Task: Check the percentage active listings of fence in the last 5 years.
Action: Mouse moved to (844, 195)
Screenshot: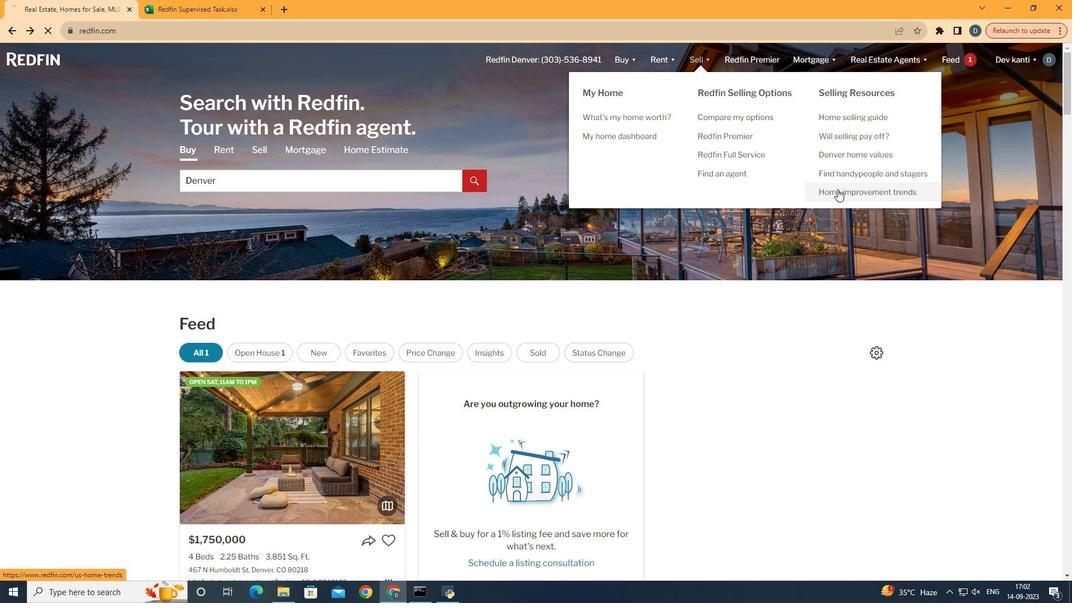 
Action: Mouse pressed left at (844, 195)
Screenshot: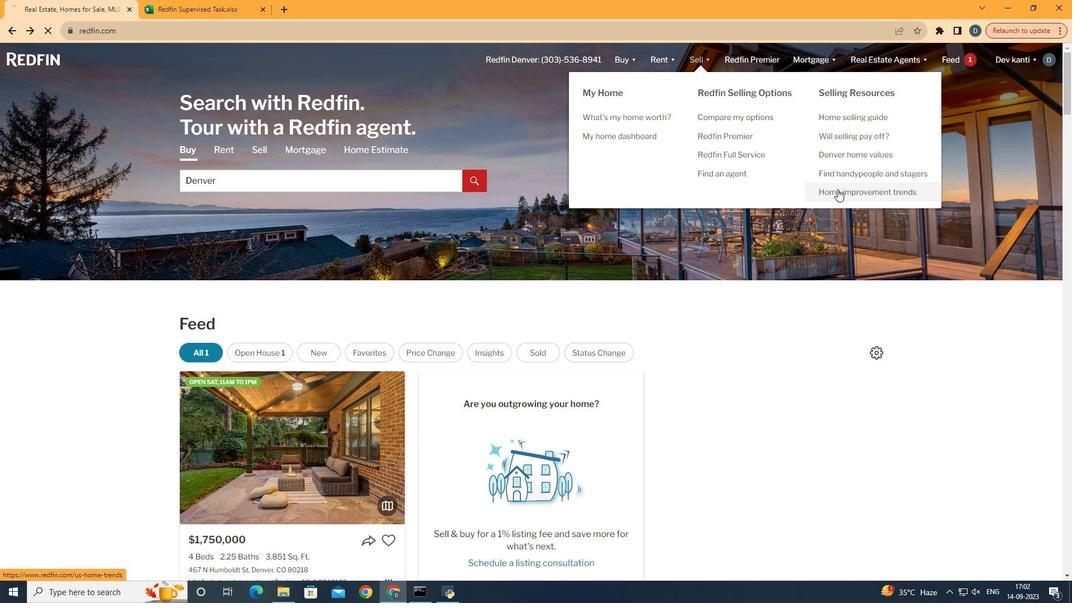 
Action: Mouse moved to (277, 216)
Screenshot: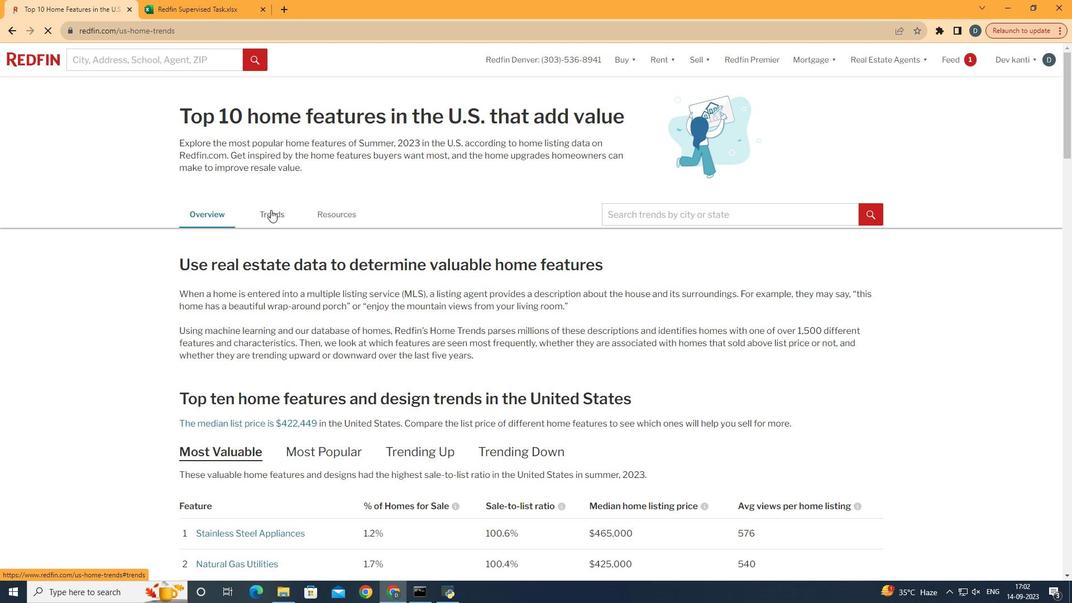 
Action: Mouse pressed left at (277, 216)
Screenshot: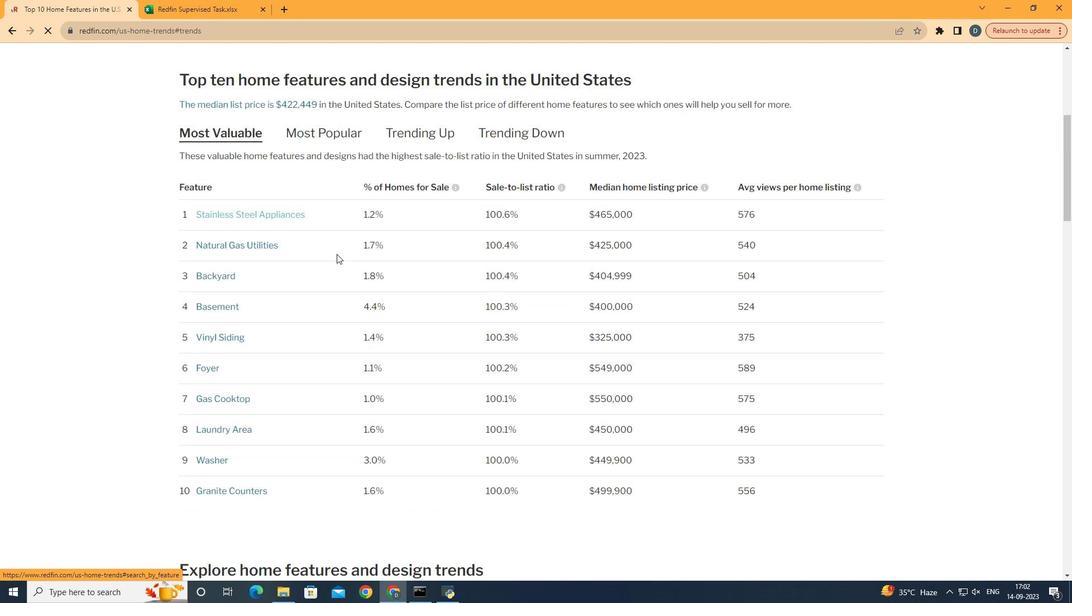 
Action: Mouse moved to (354, 287)
Screenshot: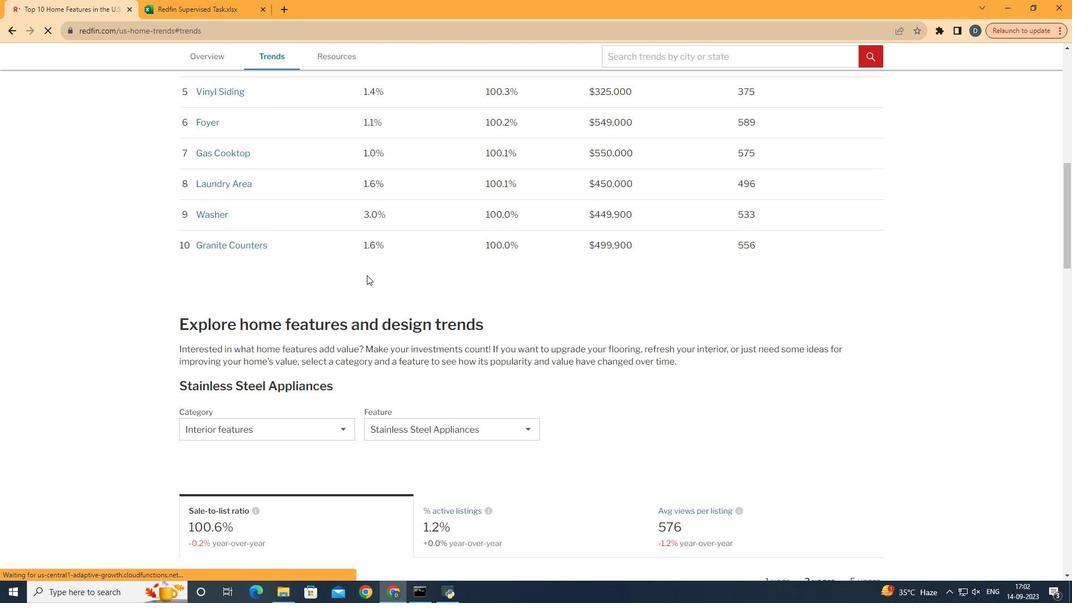 
Action: Mouse scrolled (354, 286) with delta (0, 0)
Screenshot: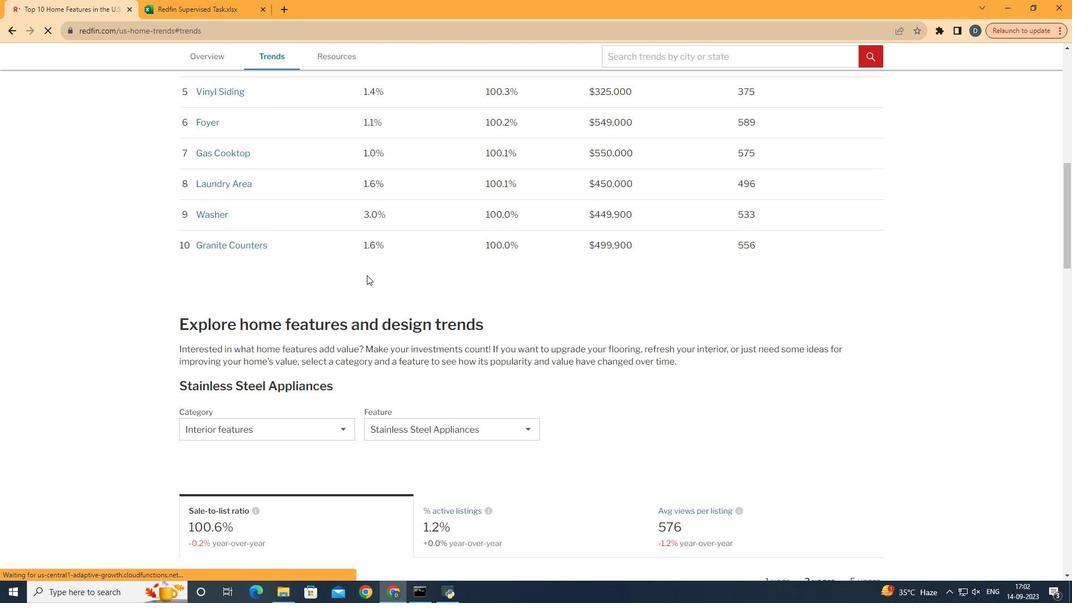 
Action: Mouse moved to (356, 287)
Screenshot: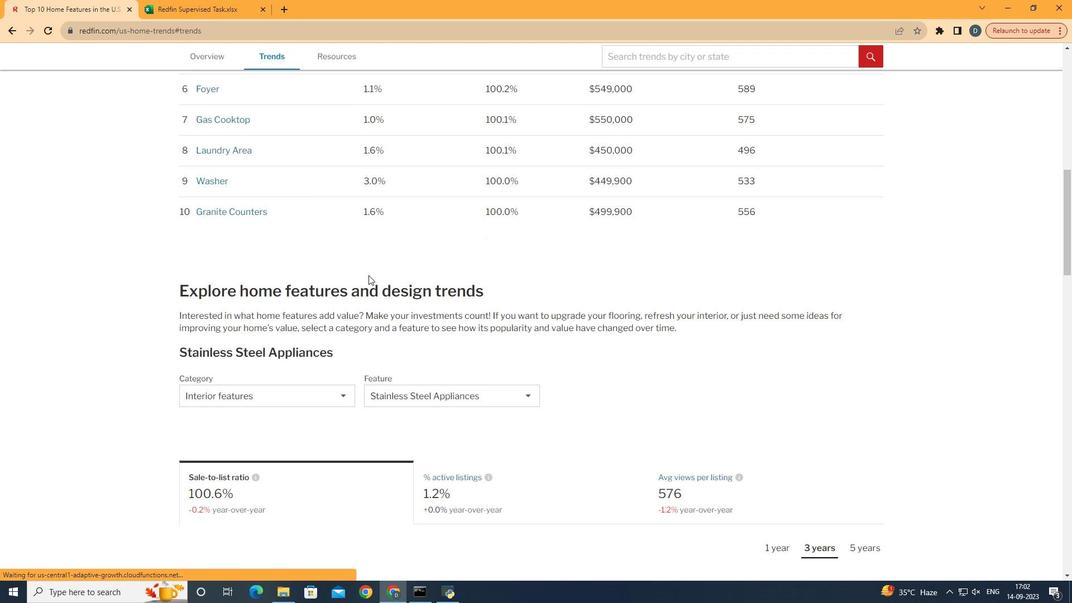 
Action: Mouse scrolled (356, 287) with delta (0, 0)
Screenshot: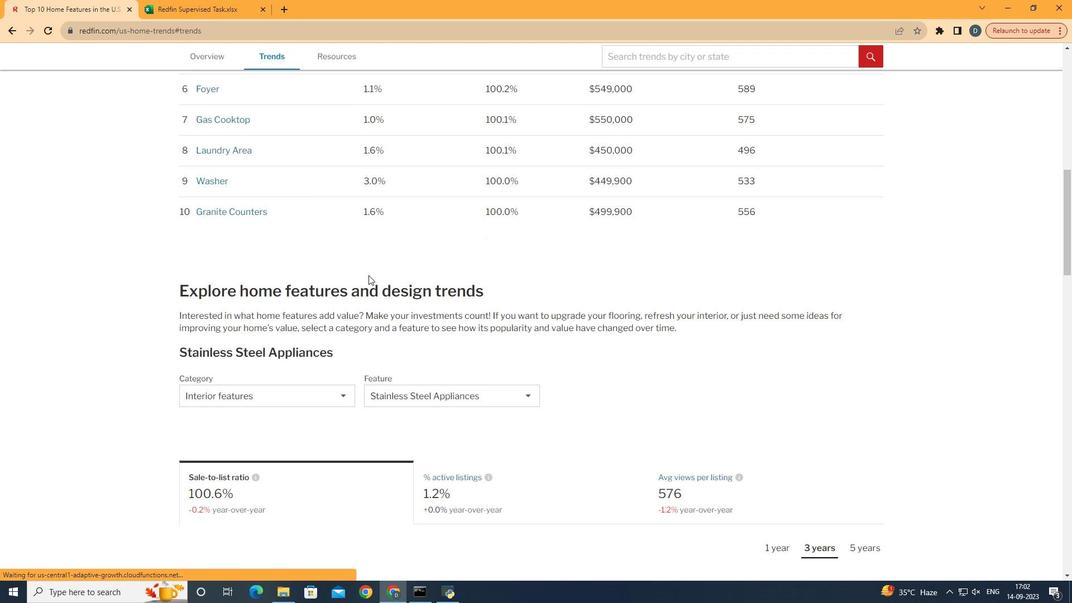
Action: Mouse moved to (358, 287)
Screenshot: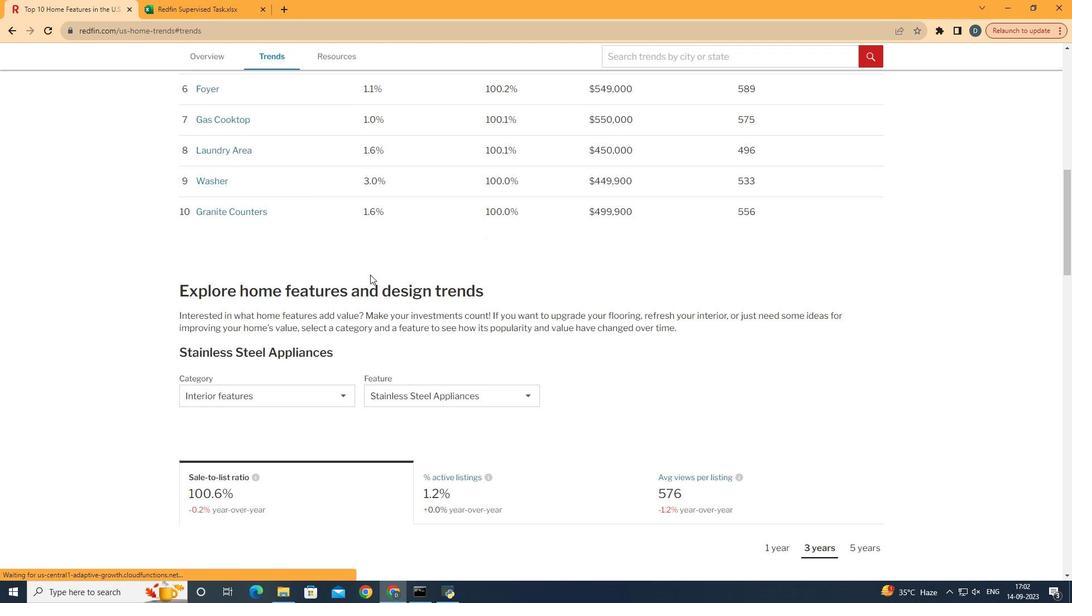 
Action: Mouse scrolled (358, 287) with delta (0, 0)
Screenshot: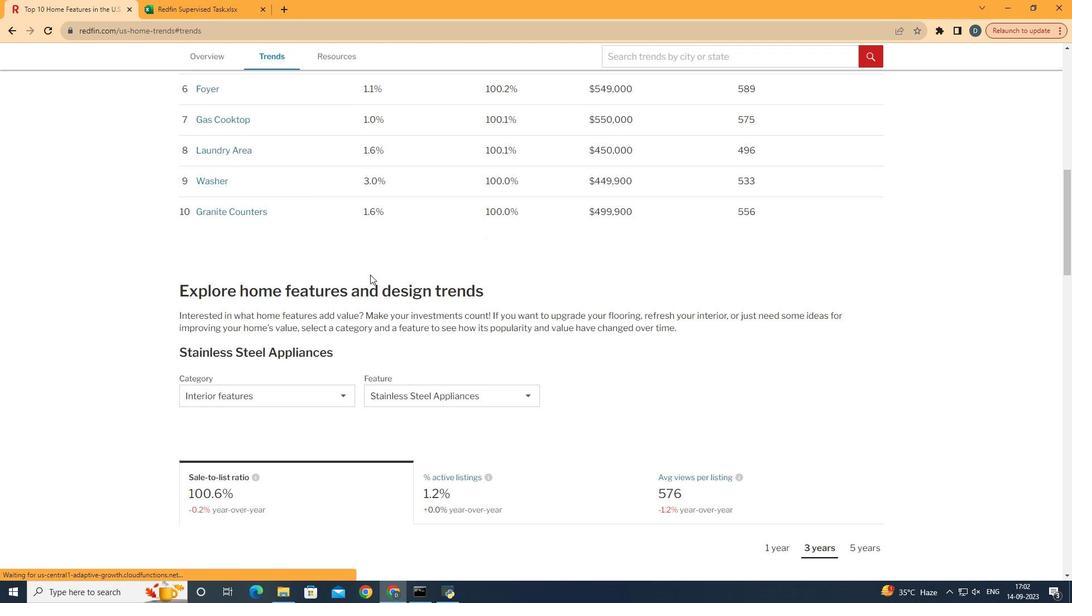 
Action: Mouse moved to (360, 287)
Screenshot: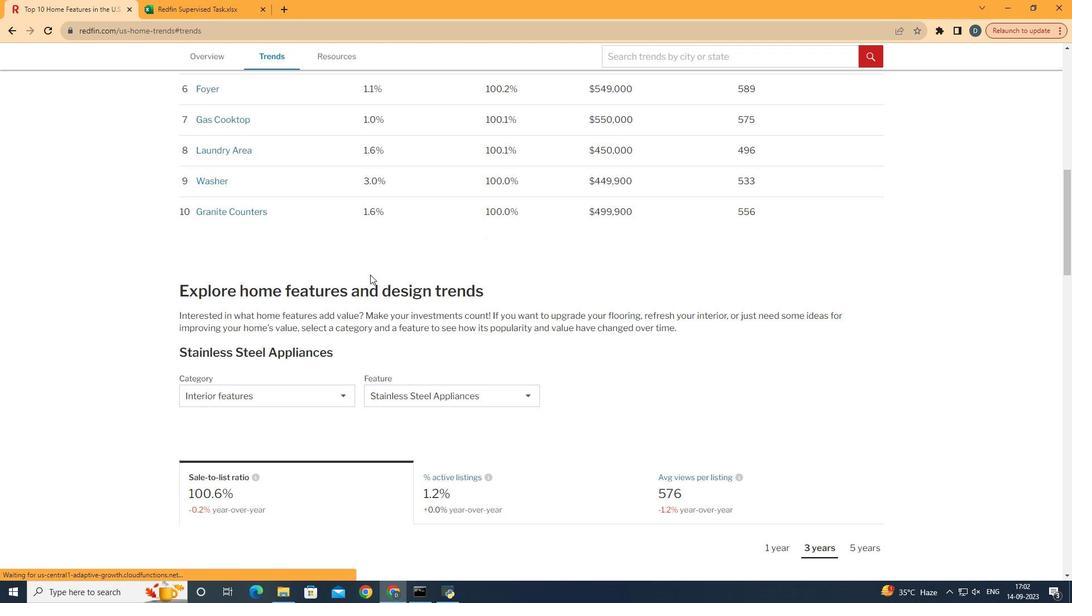
Action: Mouse scrolled (360, 287) with delta (0, 0)
Screenshot: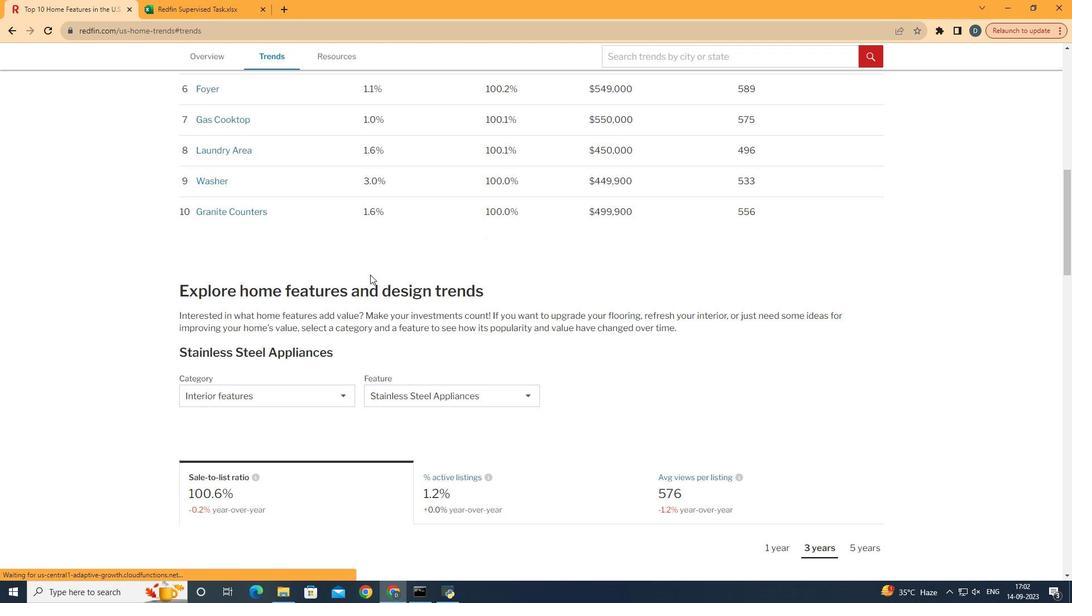 
Action: Mouse moved to (362, 287)
Screenshot: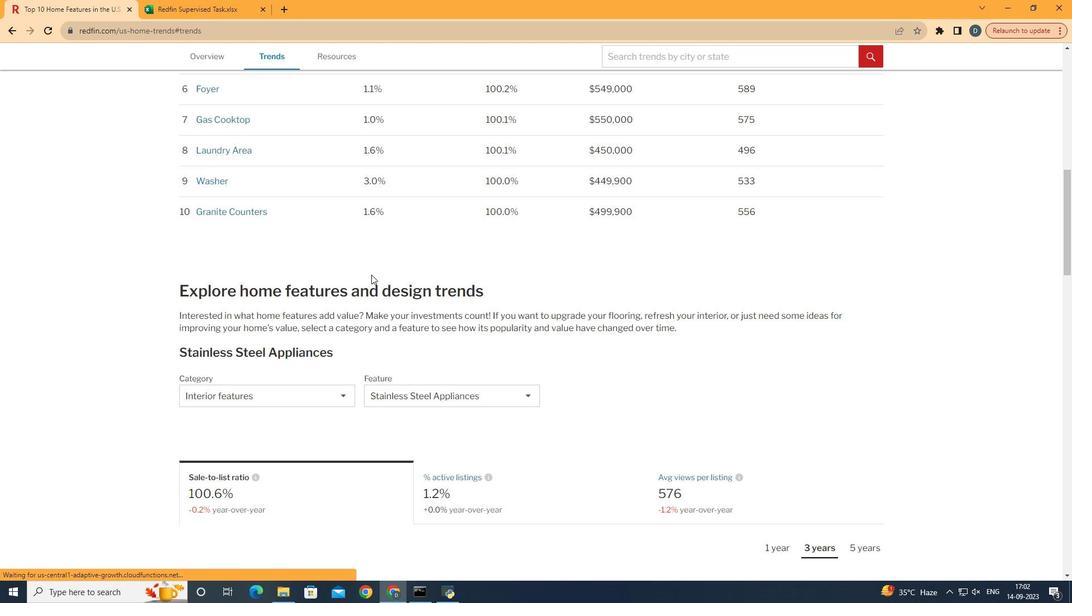 
Action: Mouse scrolled (362, 286) with delta (0, 0)
Screenshot: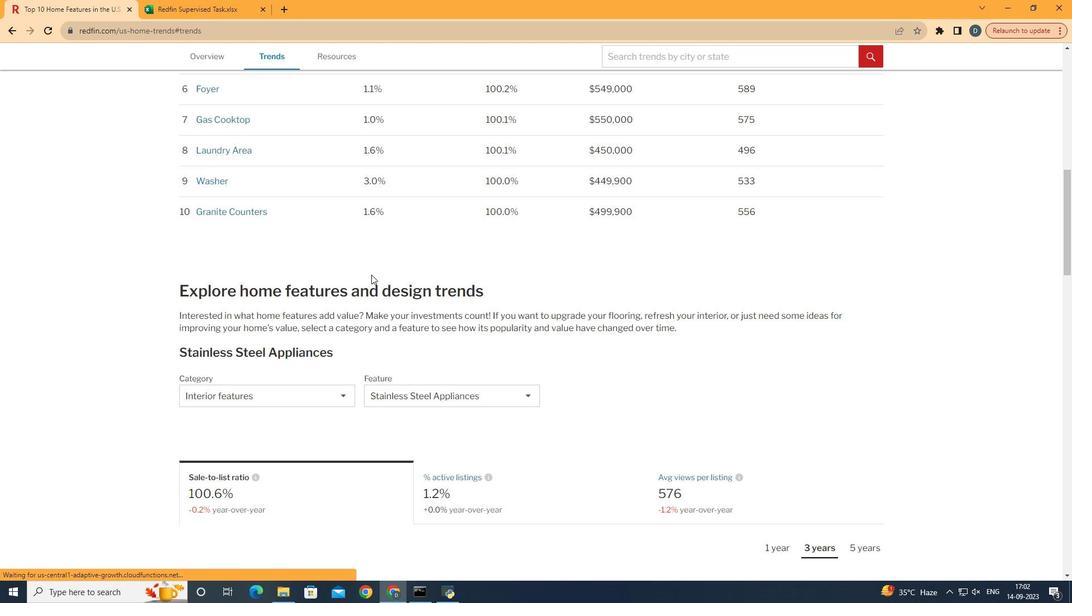 
Action: Mouse moved to (377, 281)
Screenshot: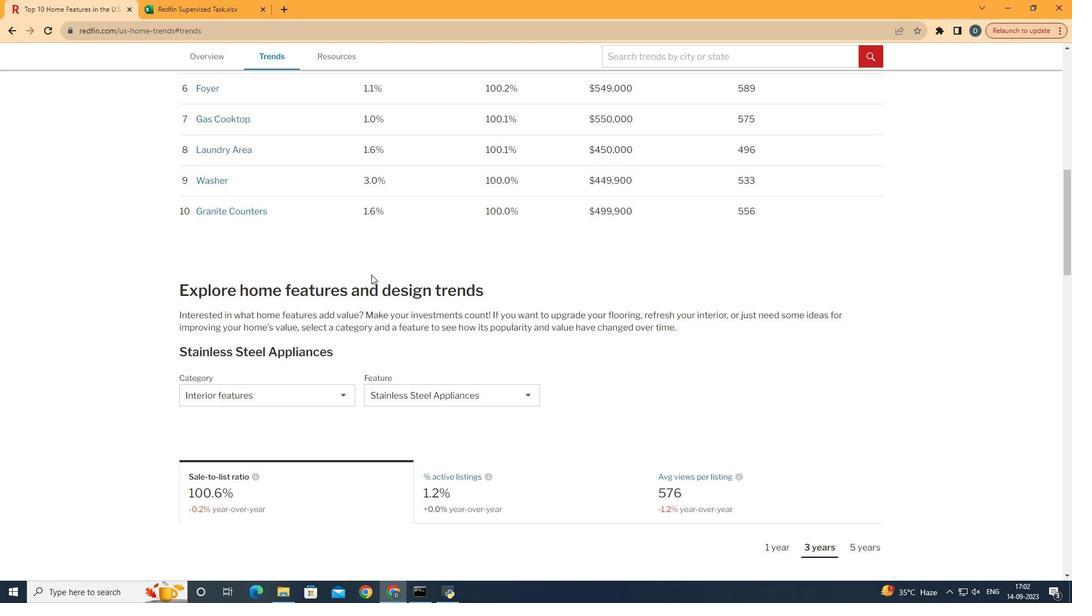 
Action: Mouse scrolled (377, 280) with delta (0, 0)
Screenshot: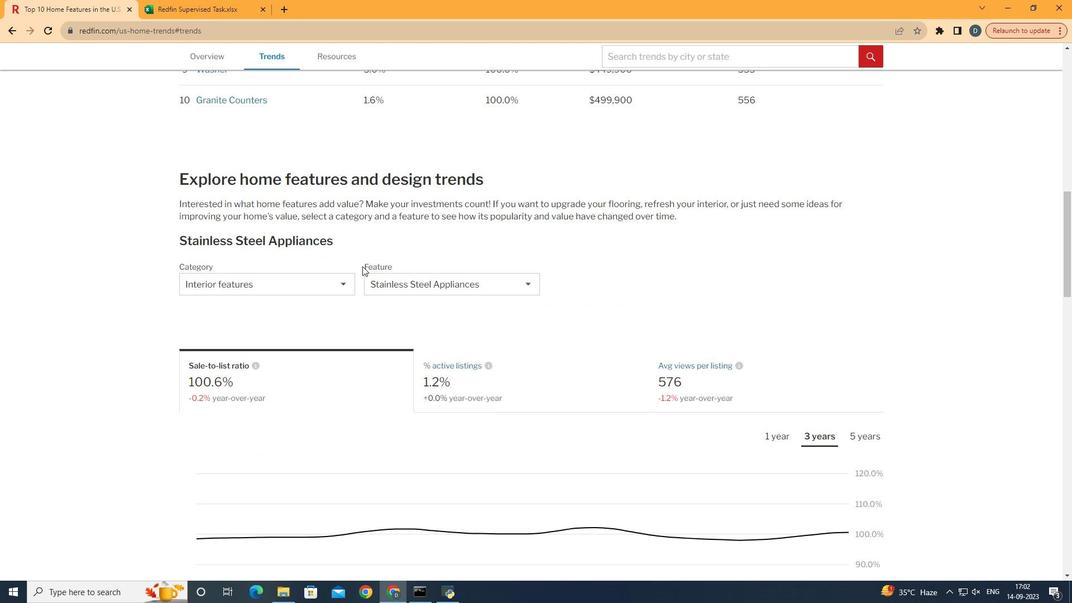 
Action: Mouse scrolled (377, 280) with delta (0, 0)
Screenshot: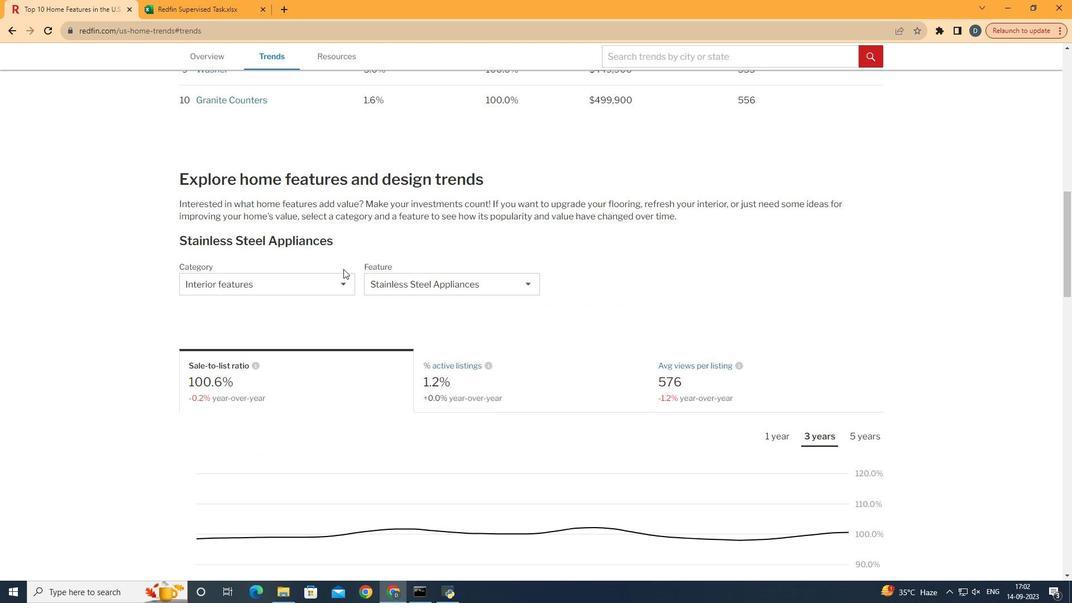 
Action: Mouse moved to (327, 291)
Screenshot: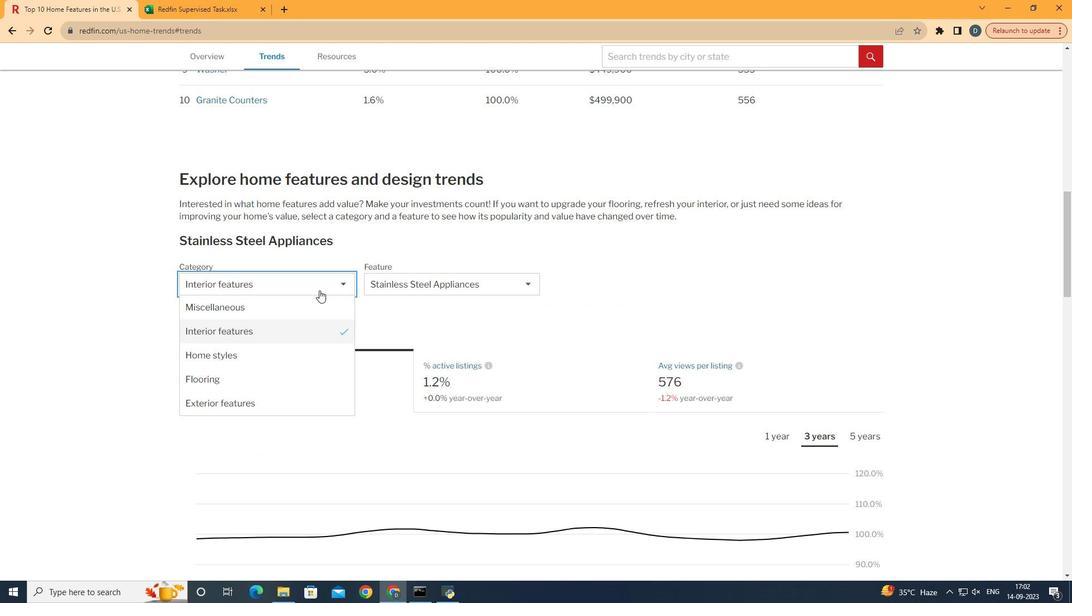 
Action: Mouse pressed left at (327, 291)
Screenshot: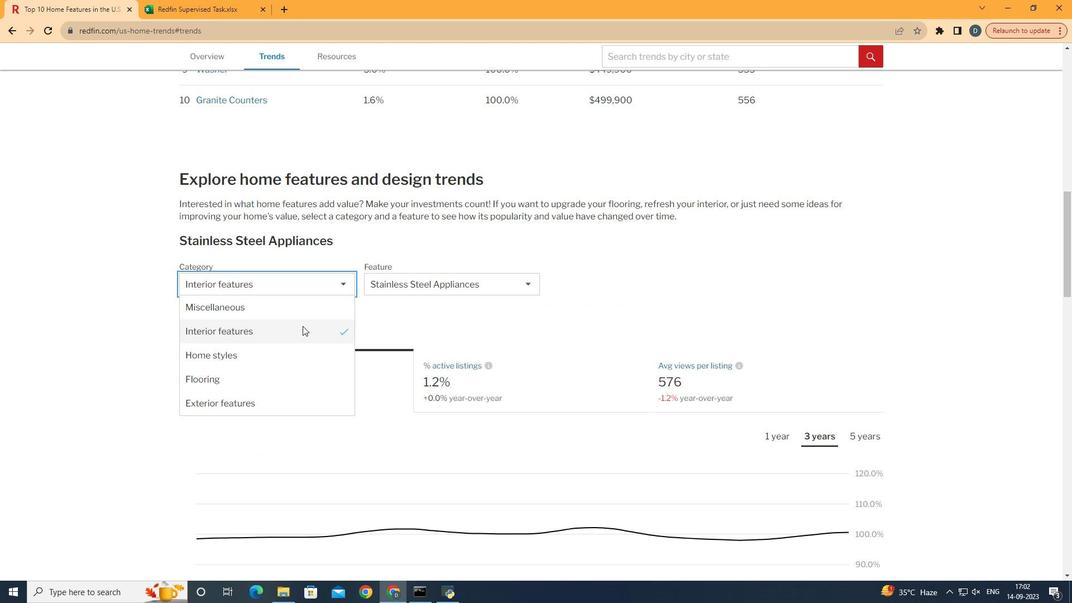 
Action: Mouse moved to (303, 392)
Screenshot: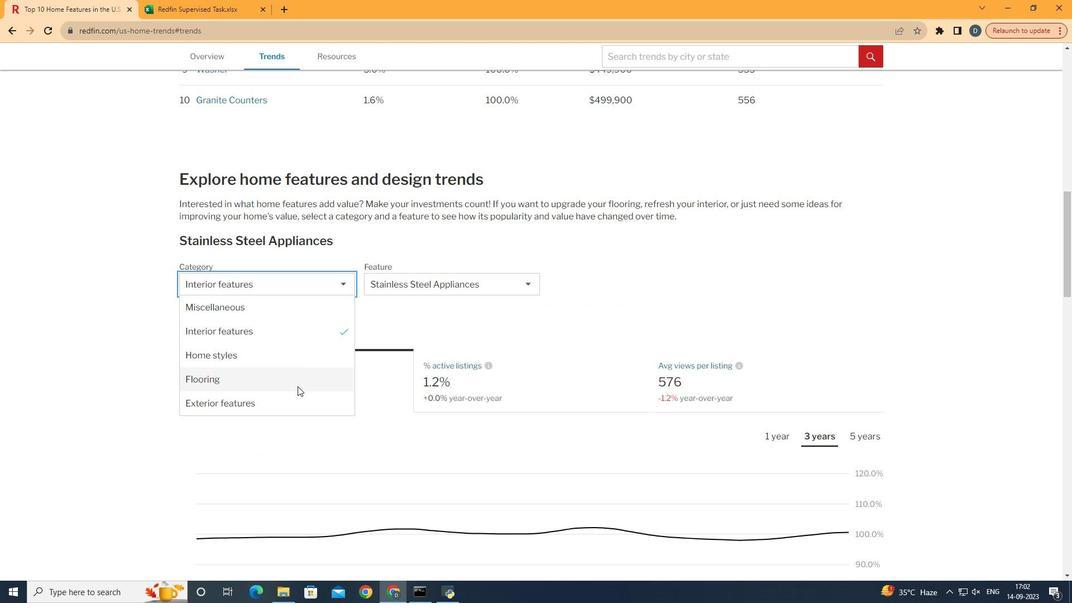
Action: Mouse pressed left at (303, 392)
Screenshot: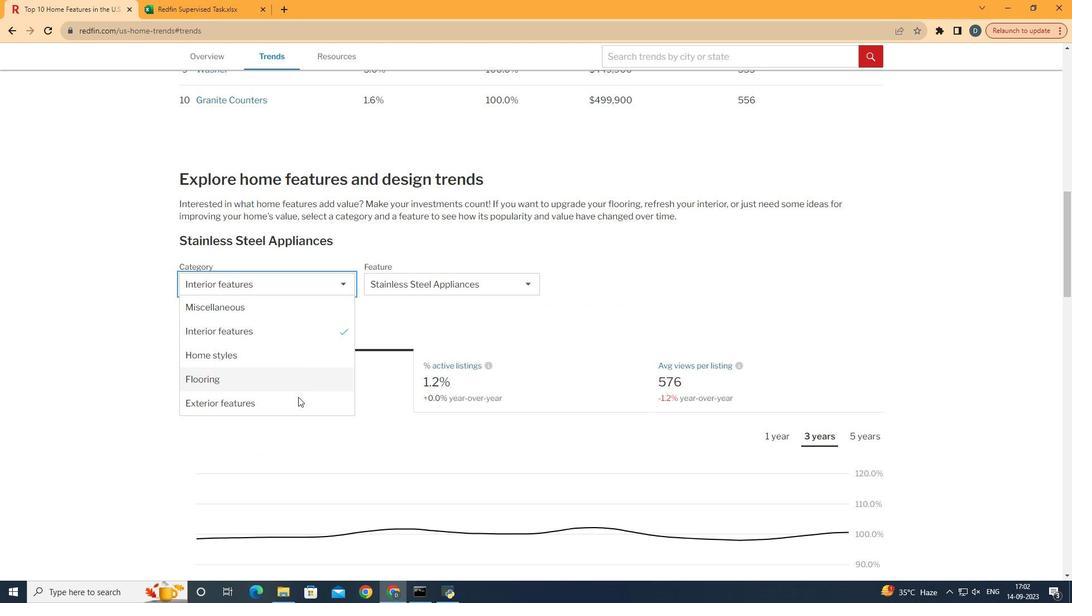 
Action: Mouse moved to (324, 291)
Screenshot: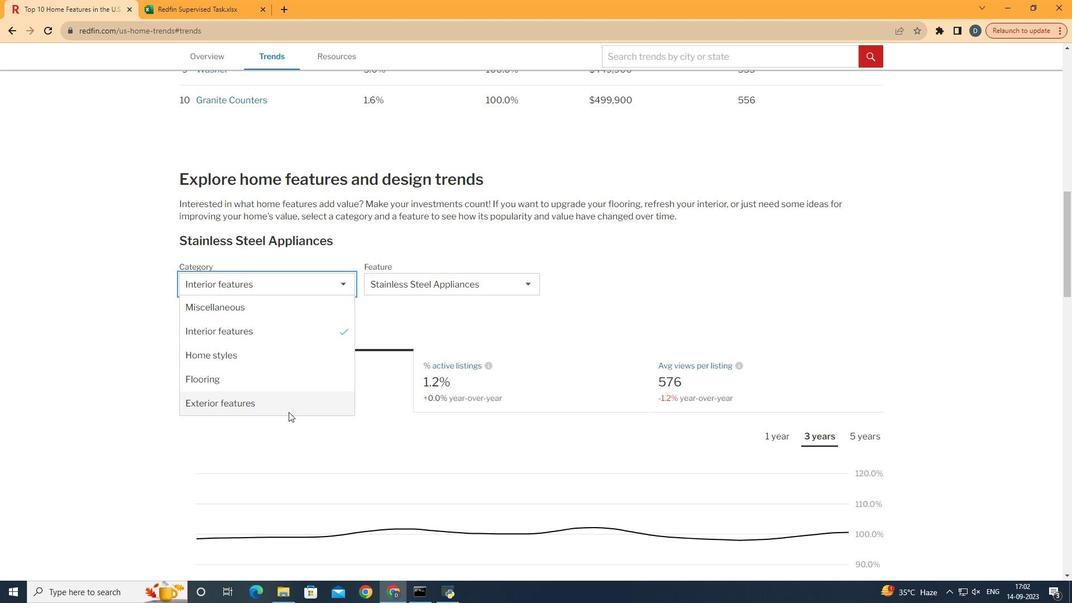 
Action: Mouse pressed left at (324, 291)
Screenshot: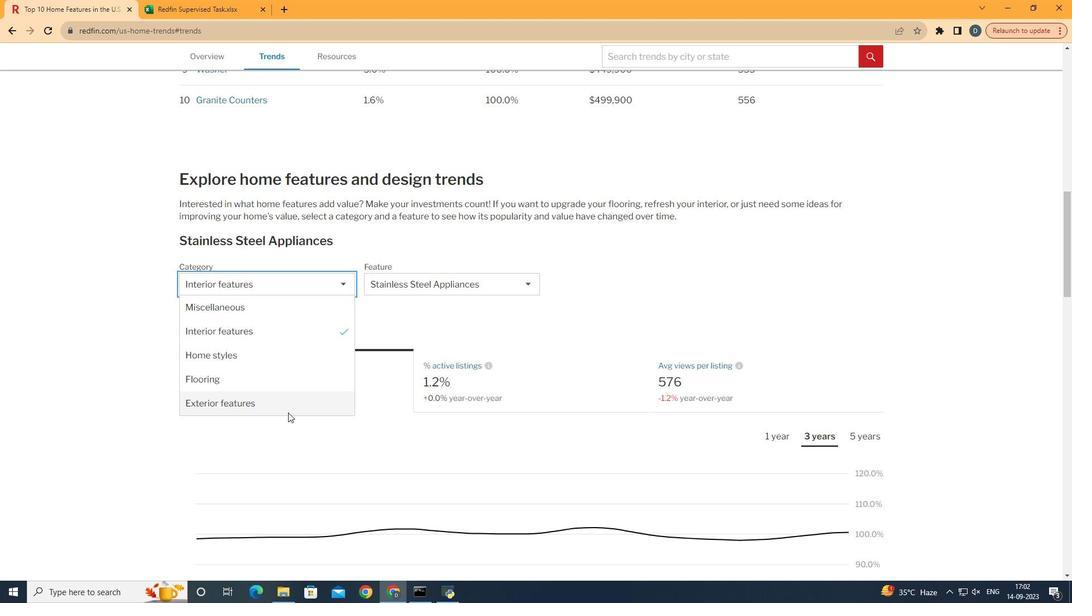 
Action: Mouse moved to (294, 420)
Screenshot: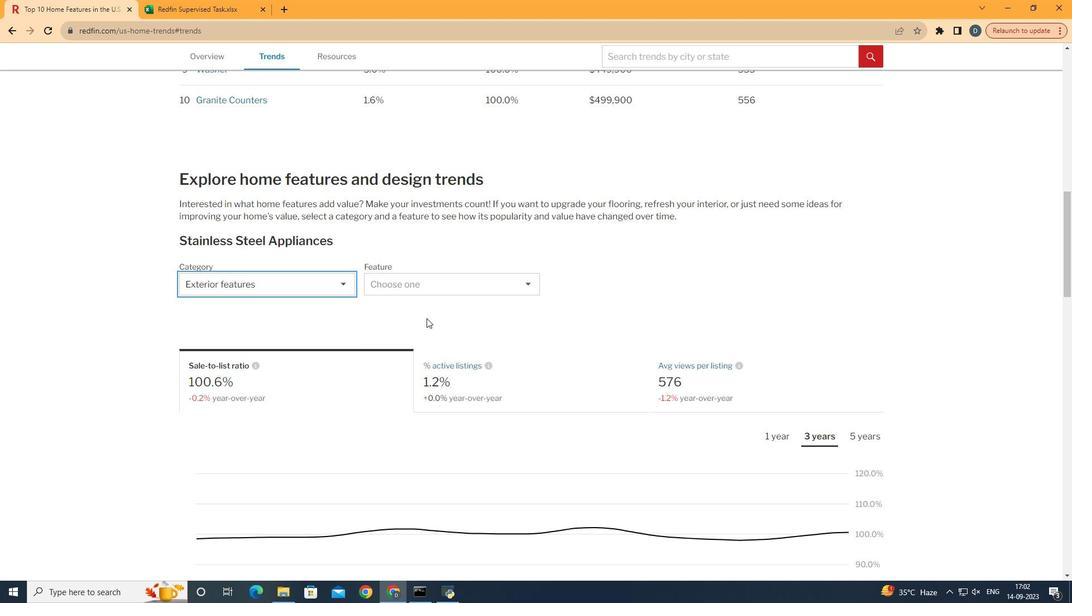 
Action: Mouse pressed left at (294, 420)
Screenshot: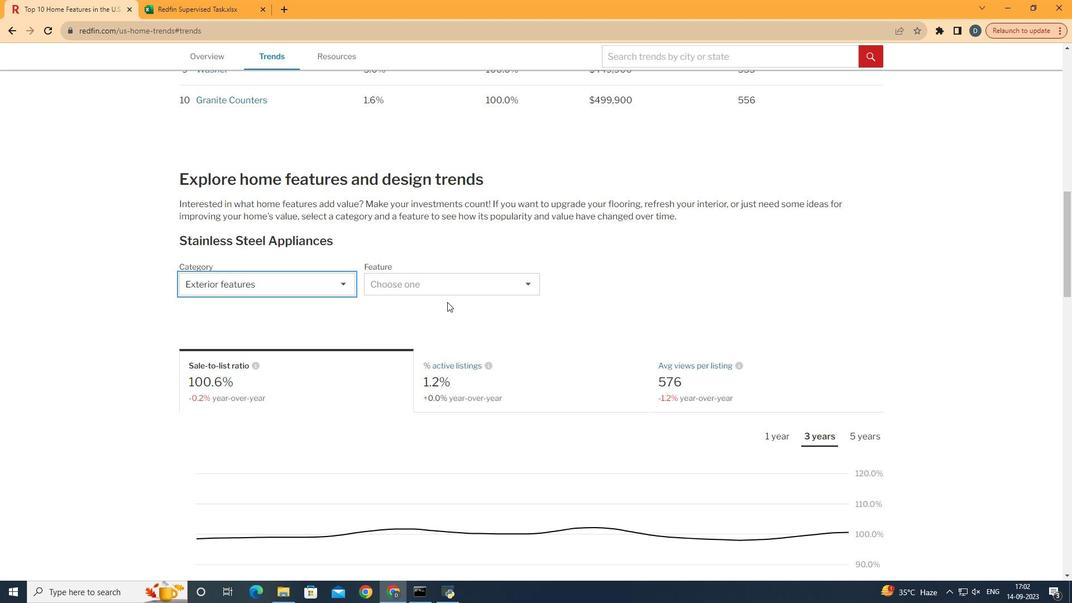 
Action: Mouse moved to (483, 283)
Screenshot: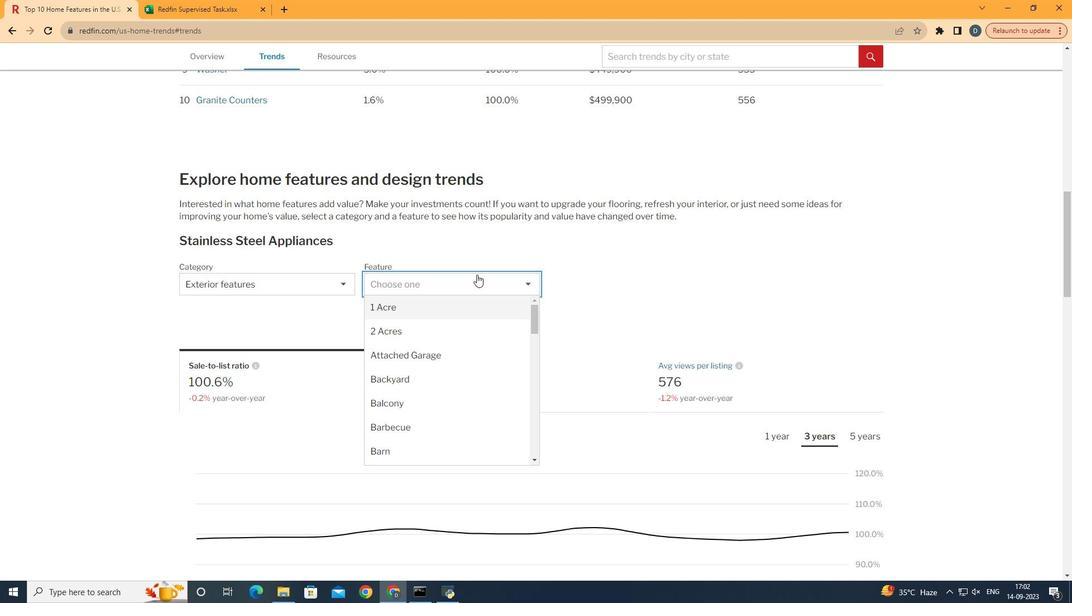 
Action: Mouse pressed left at (483, 283)
Screenshot: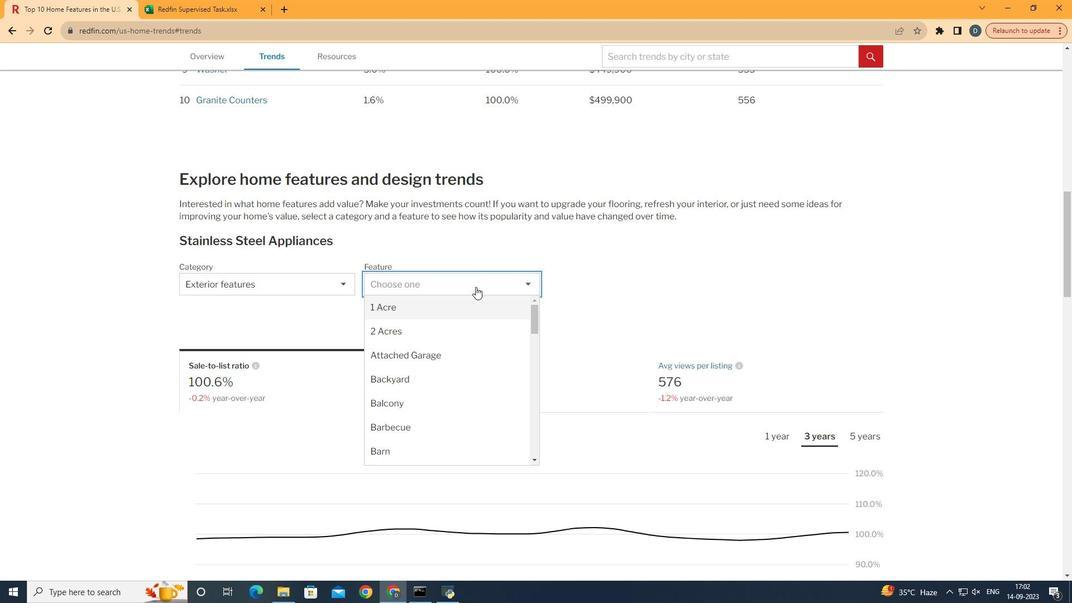 
Action: Mouse moved to (484, 388)
Screenshot: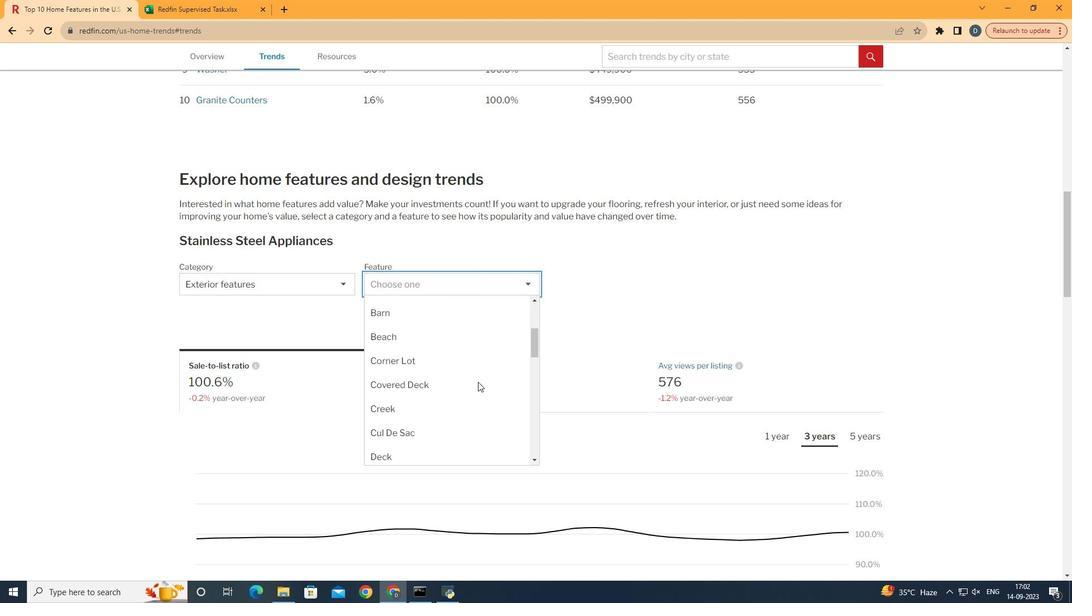 
Action: Mouse scrolled (484, 387) with delta (0, 0)
Screenshot: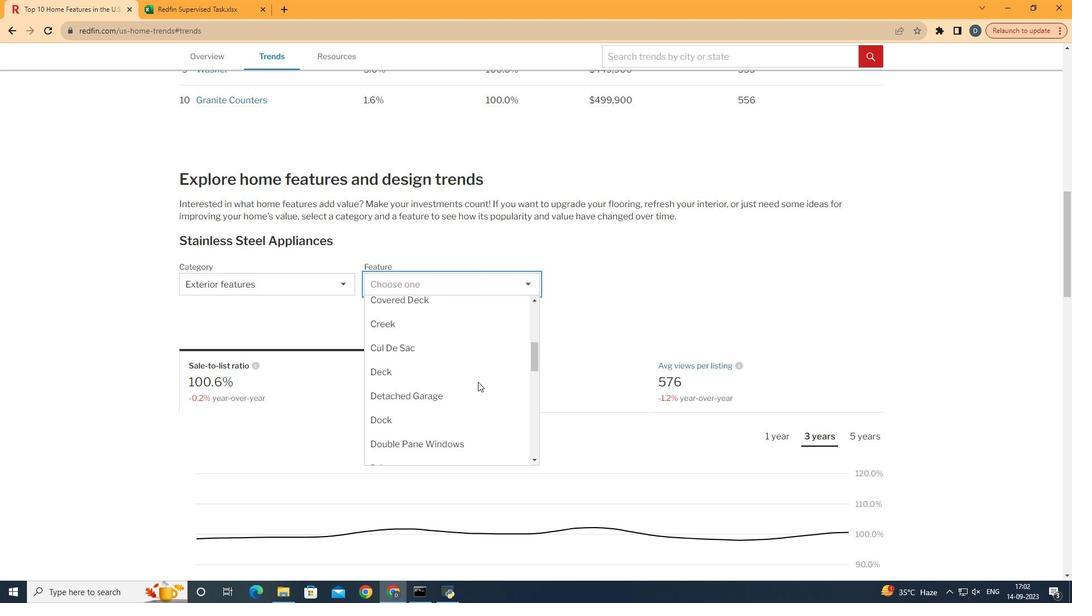
Action: Mouse scrolled (484, 387) with delta (0, 0)
Screenshot: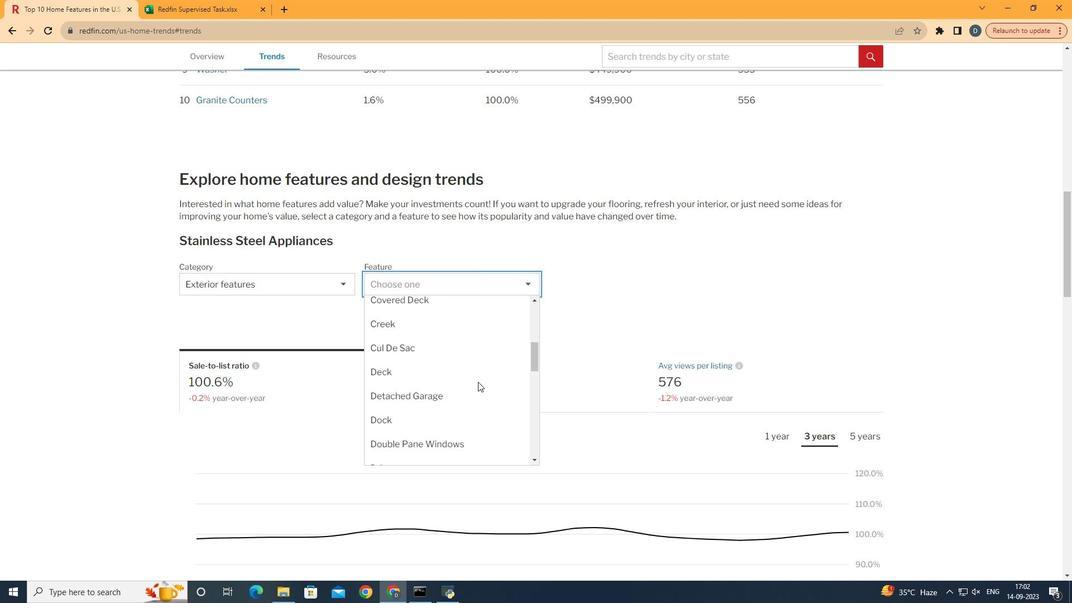 
Action: Mouse scrolled (484, 387) with delta (0, 0)
Screenshot: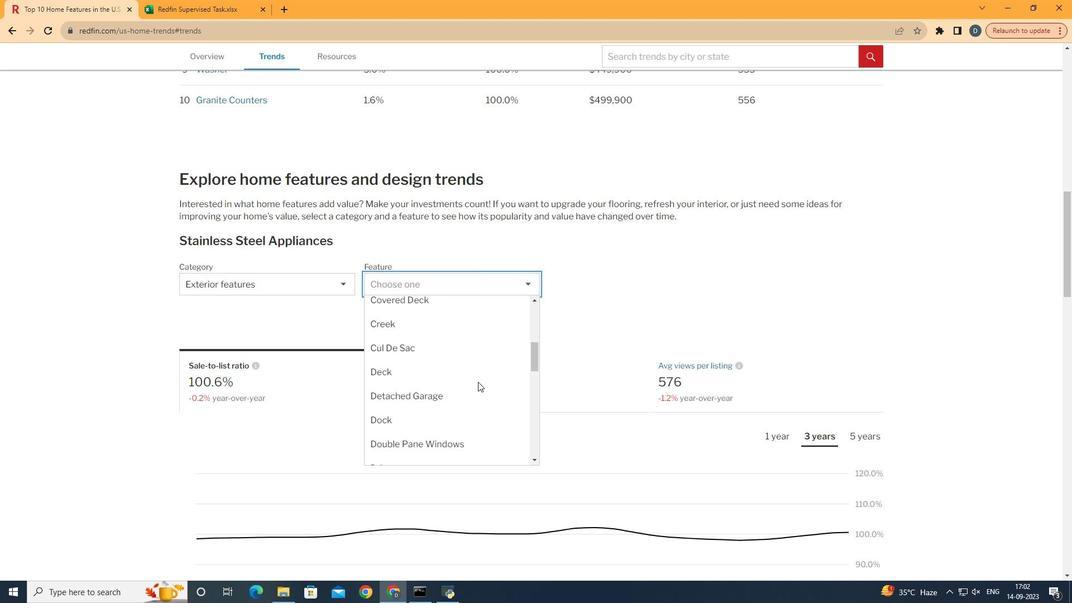 
Action: Mouse scrolled (484, 387) with delta (0, 0)
Screenshot: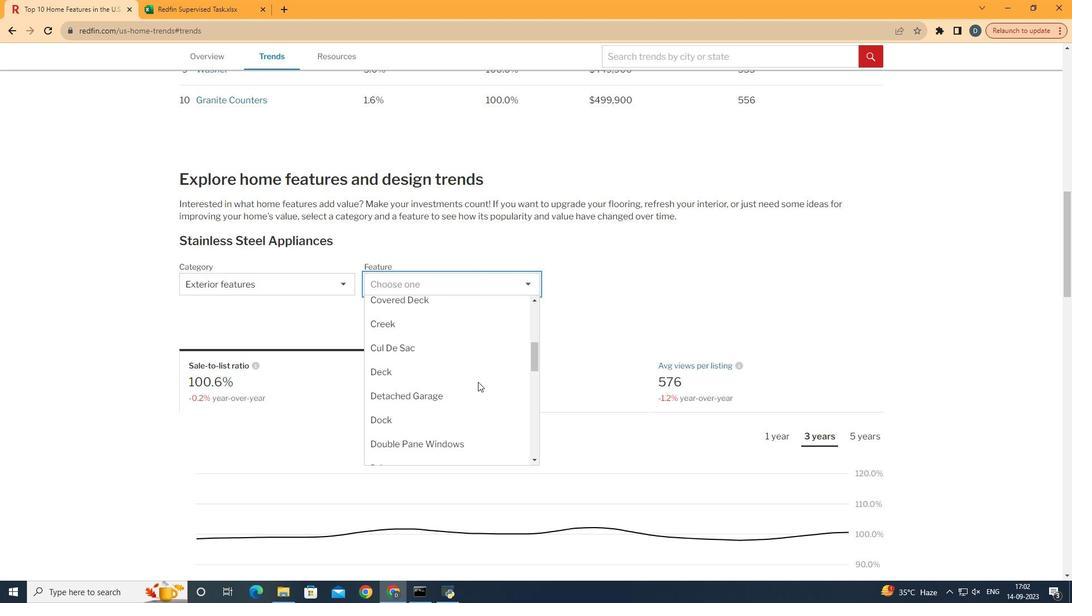 
Action: Mouse scrolled (484, 387) with delta (0, 0)
Screenshot: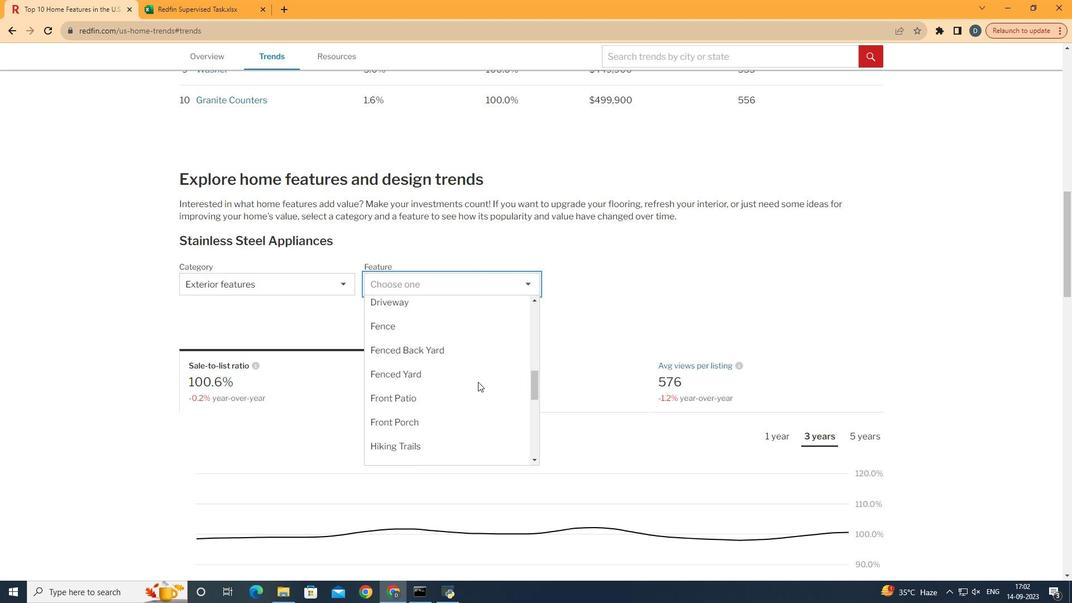 
Action: Mouse scrolled (484, 387) with delta (0, 0)
Screenshot: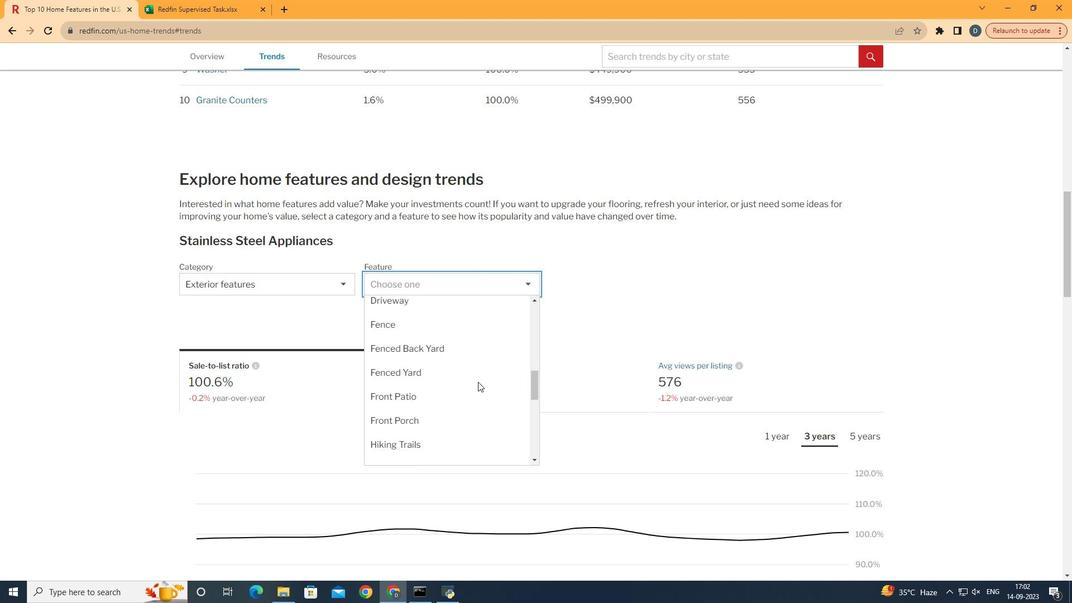 
Action: Mouse scrolled (484, 387) with delta (0, 0)
Screenshot: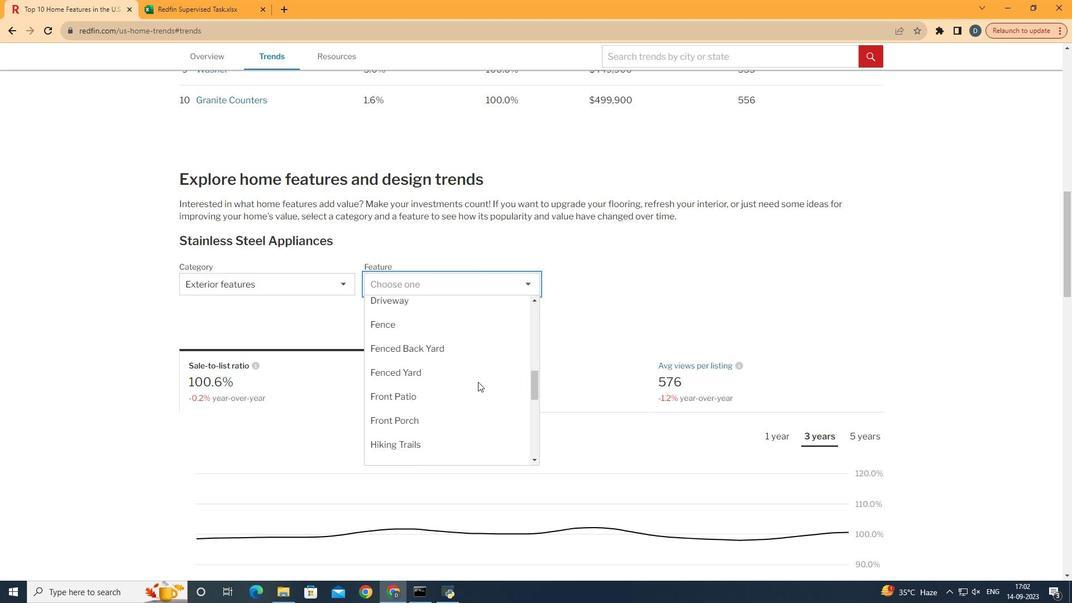 
Action: Mouse moved to (485, 331)
Screenshot: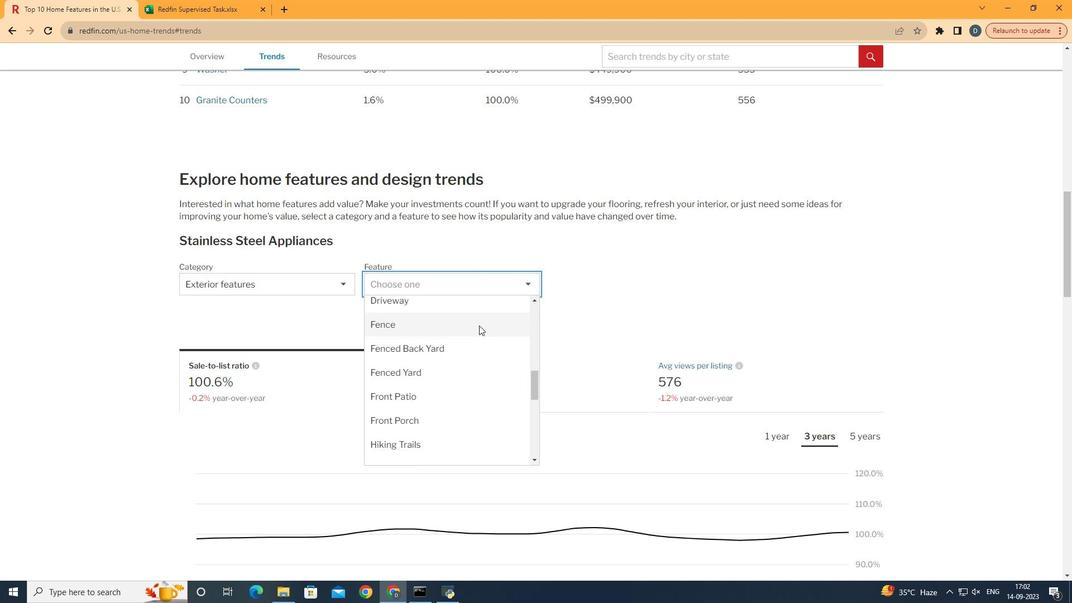 
Action: Mouse pressed left at (485, 331)
Screenshot: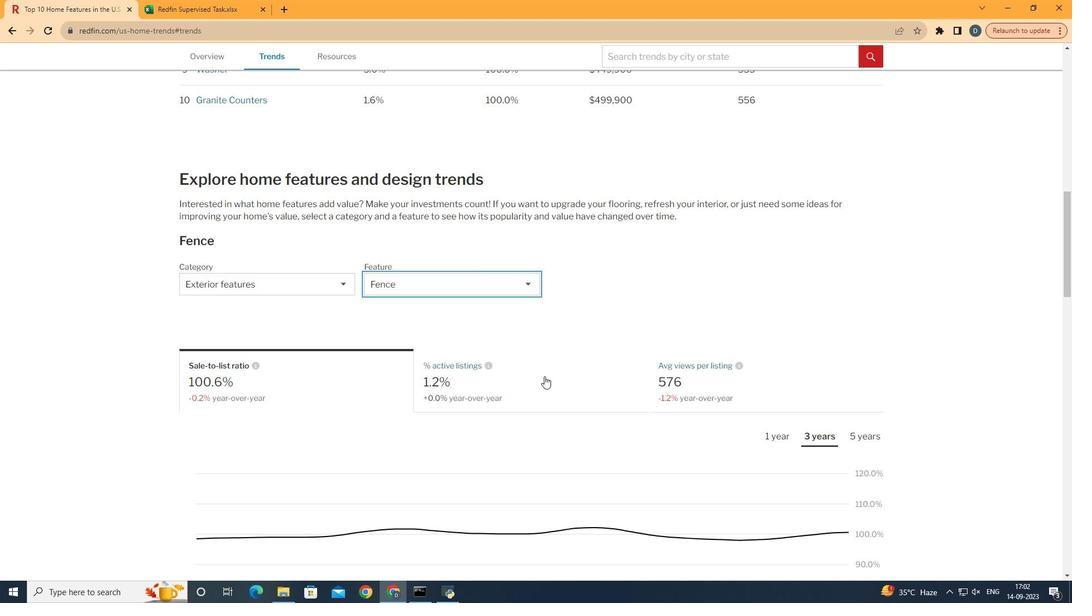 
Action: Mouse moved to (567, 389)
Screenshot: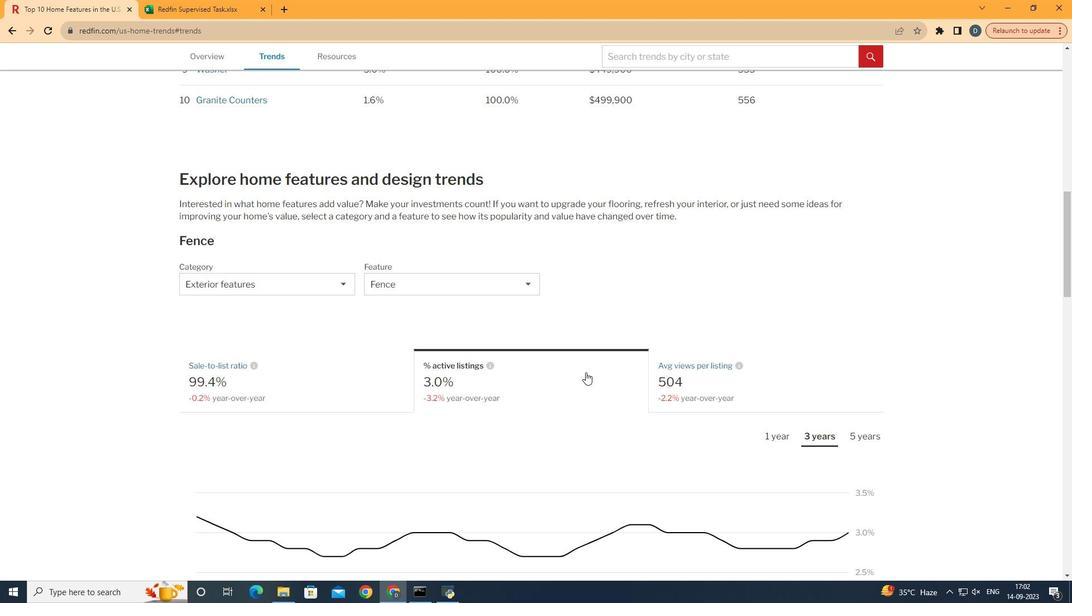 
Action: Mouse pressed left at (567, 389)
Screenshot: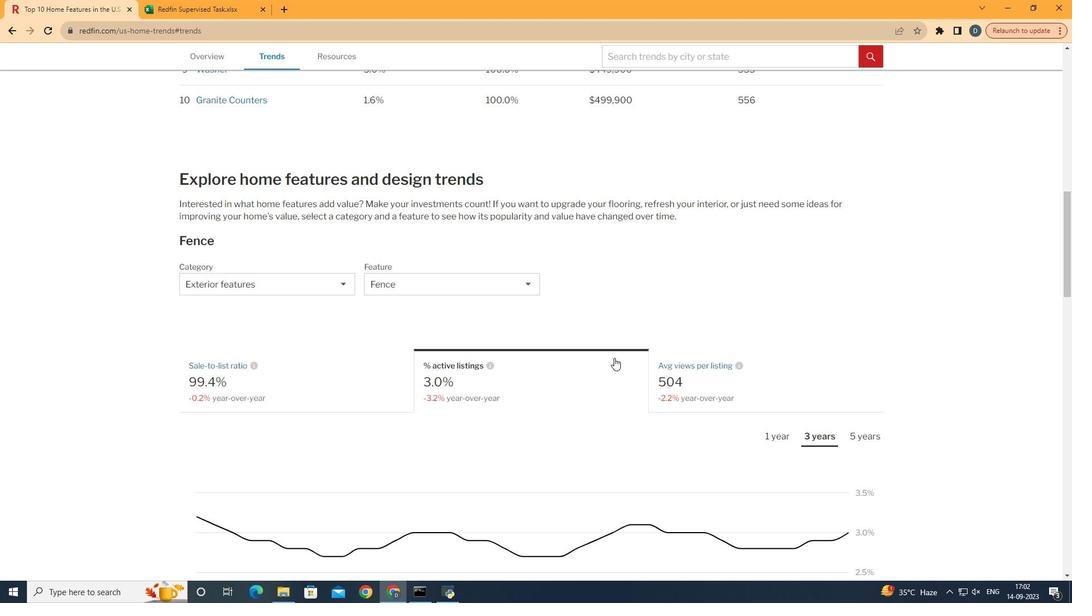 
Action: Mouse moved to (640, 353)
Screenshot: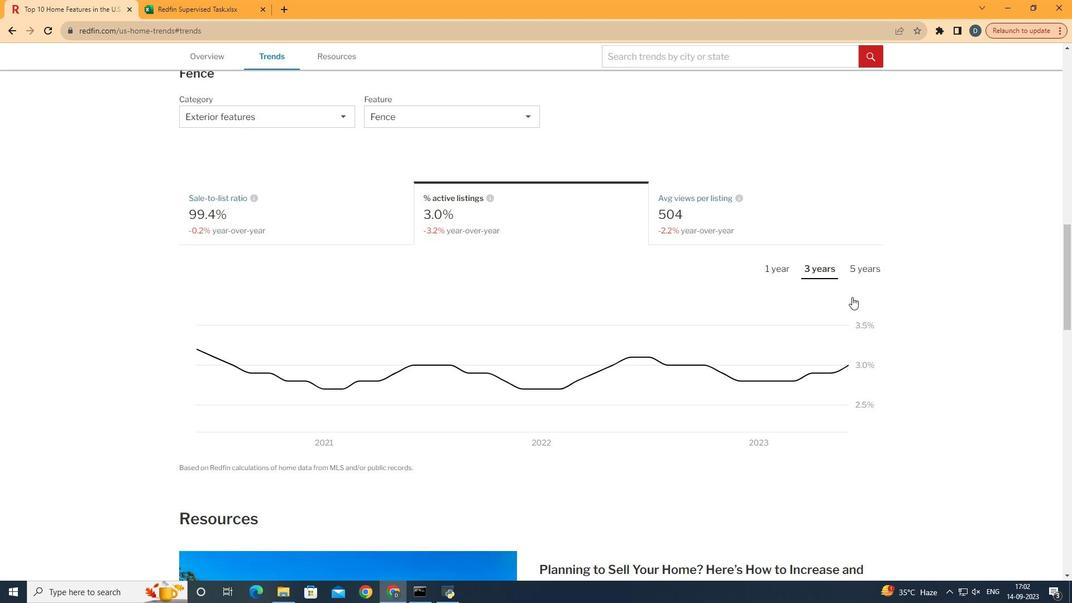 
Action: Mouse scrolled (640, 353) with delta (0, 0)
Screenshot: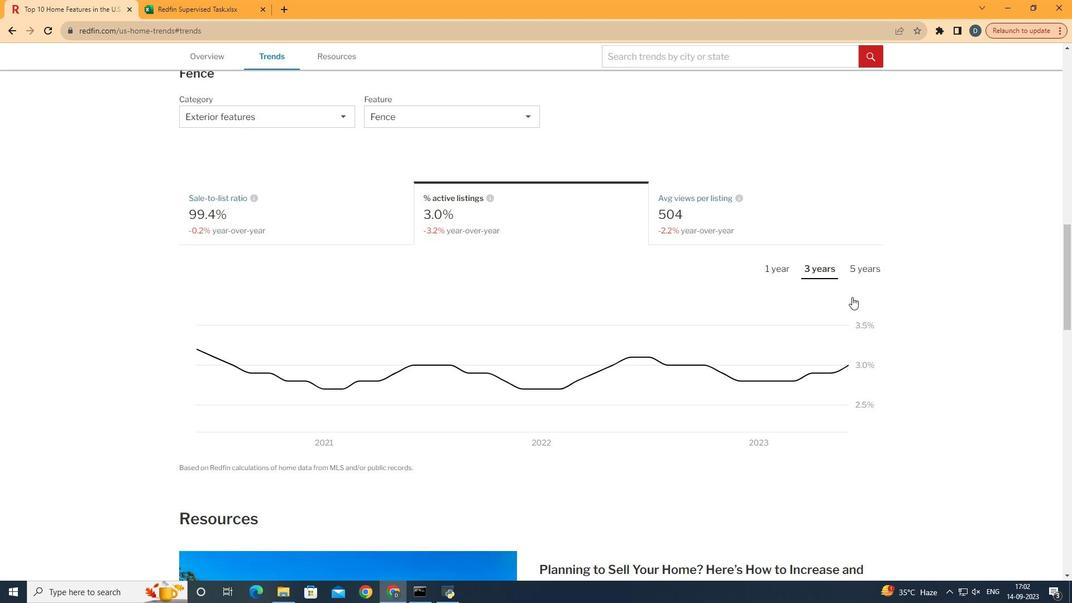 
Action: Mouse moved to (644, 352)
Screenshot: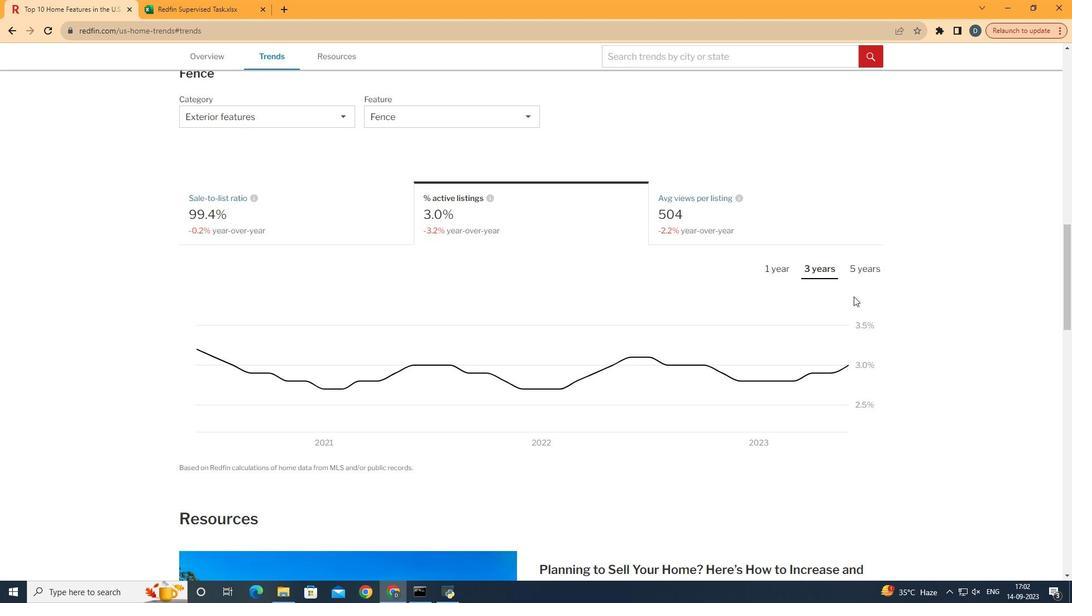 
Action: Mouse scrolled (644, 351) with delta (0, 0)
Screenshot: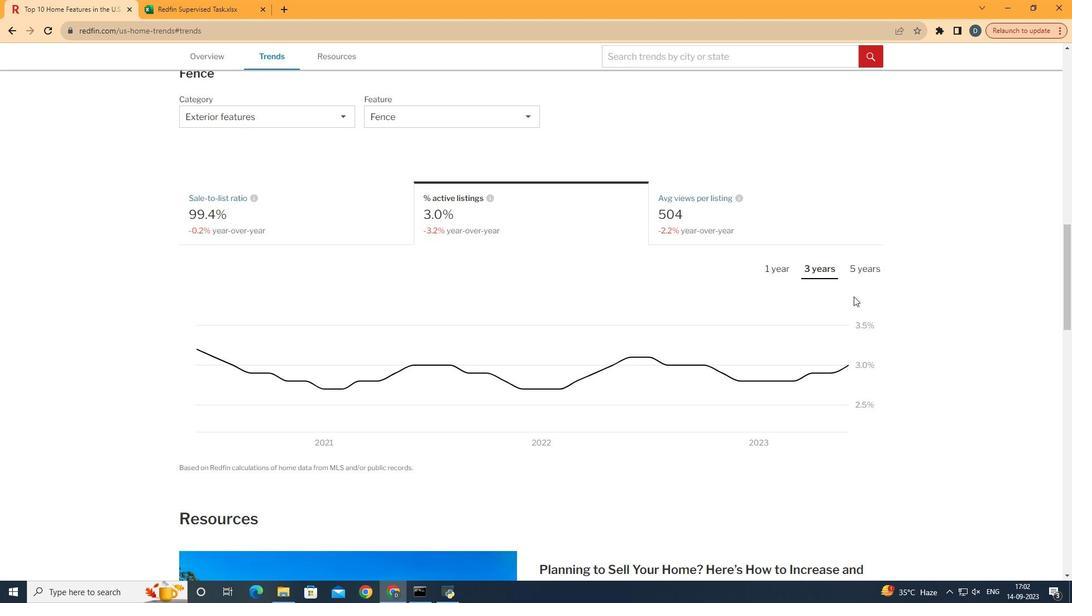 
Action: Mouse moved to (750, 329)
Screenshot: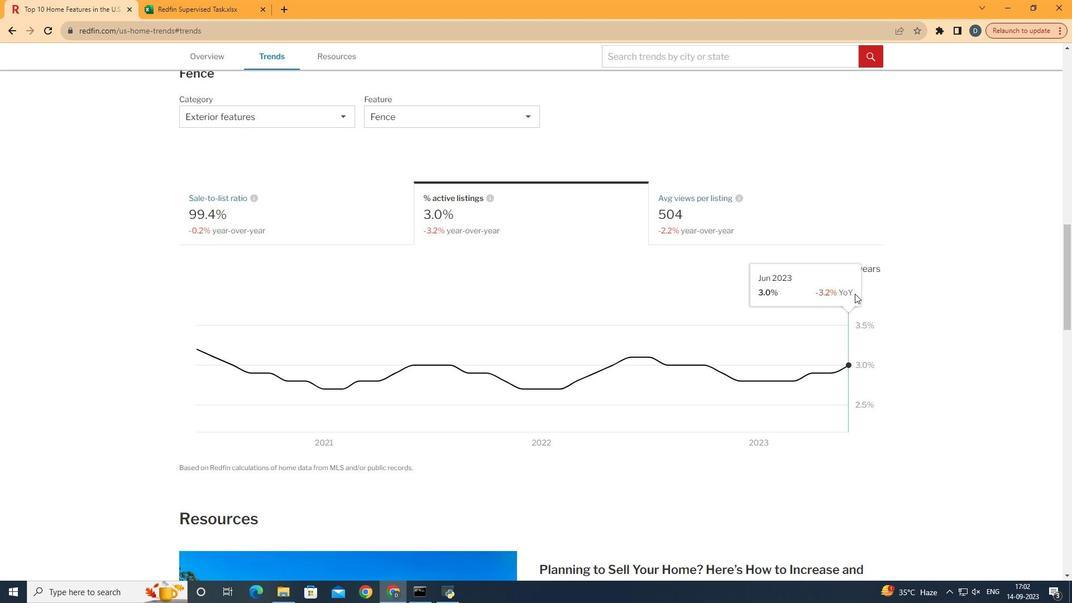 
Action: Mouse scrolled (750, 329) with delta (0, 0)
Screenshot: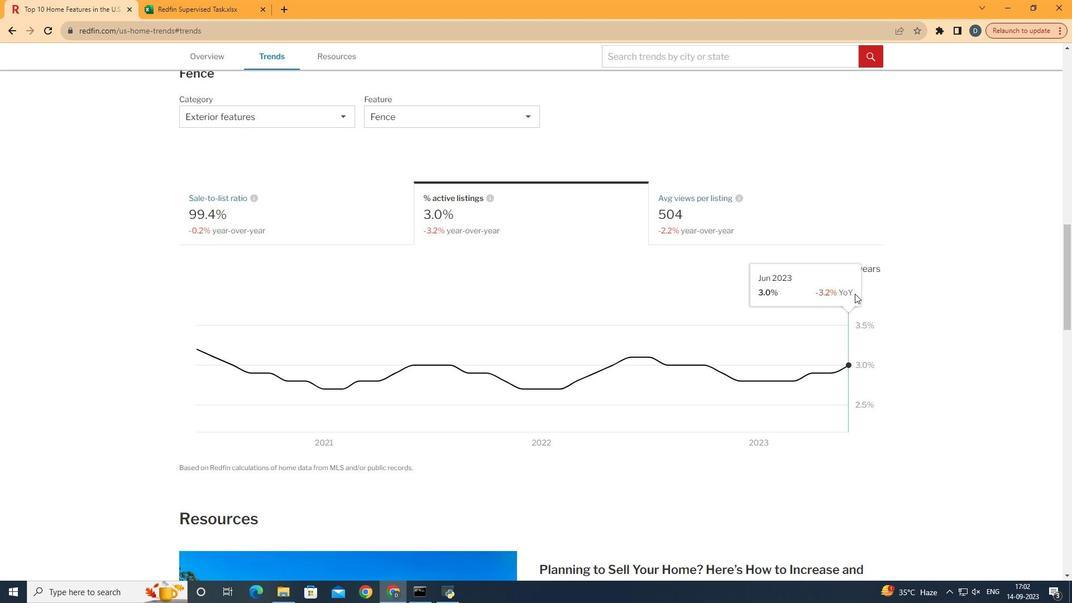 
Action: Mouse moved to (876, 281)
Screenshot: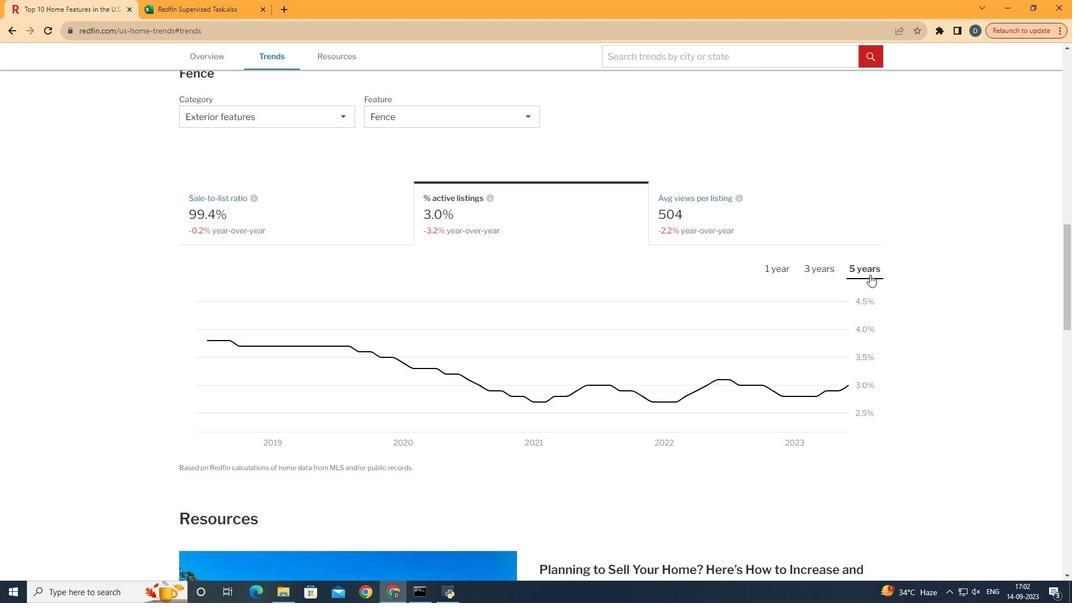 
Action: Mouse pressed left at (876, 281)
Screenshot: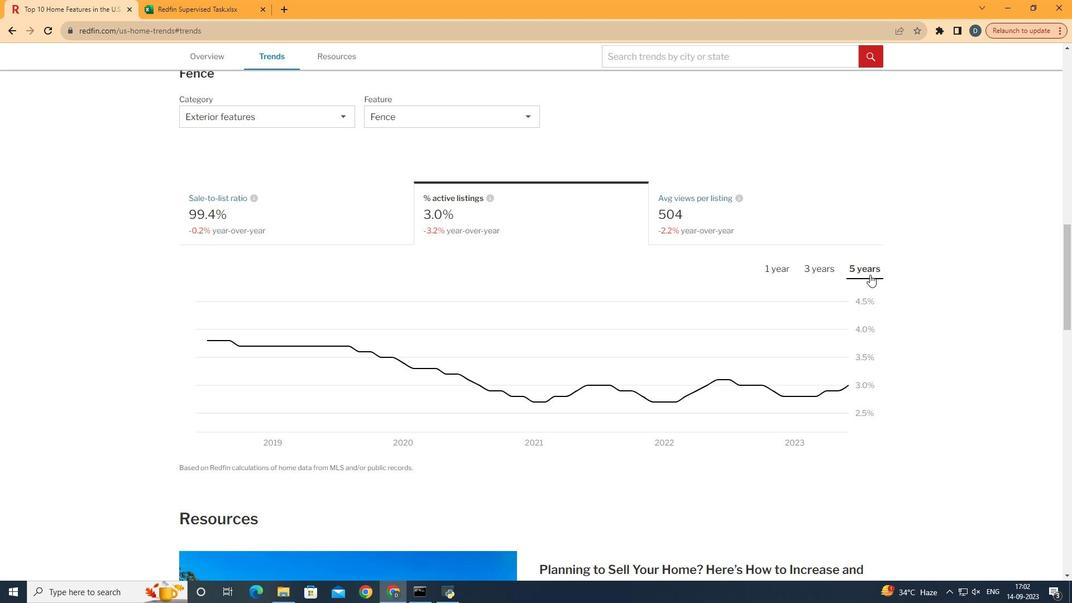 
